 Task: Use the formula "ASINH" in spreadsheet "Project portfolio".
Action: Mouse pressed left at (495, 408)
Screenshot: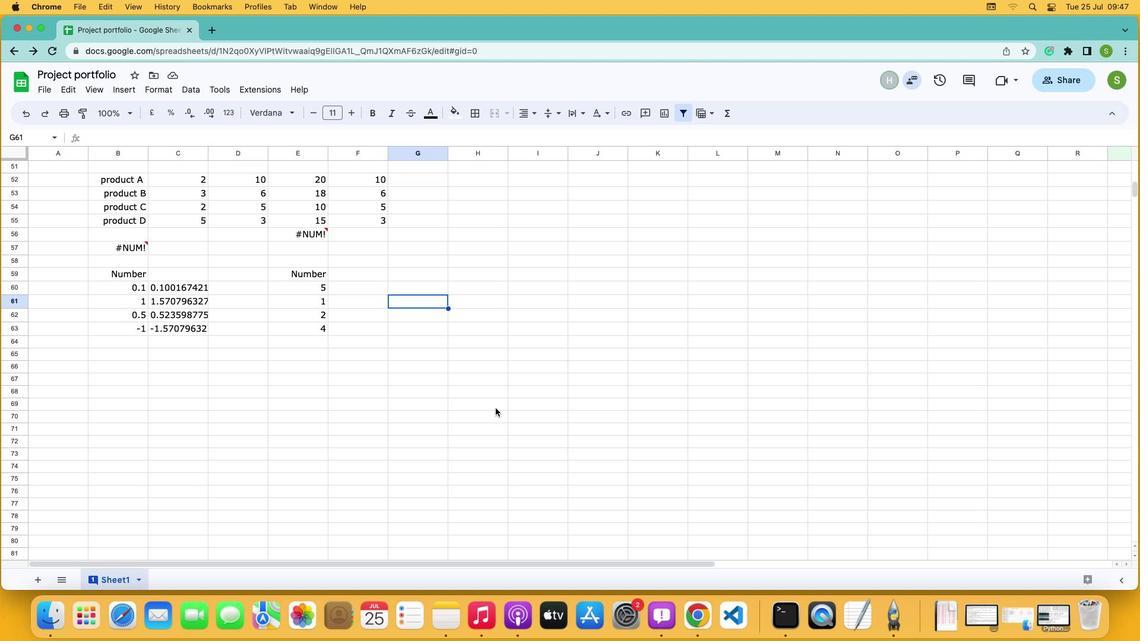 
Action: Mouse moved to (351, 286)
Screenshot: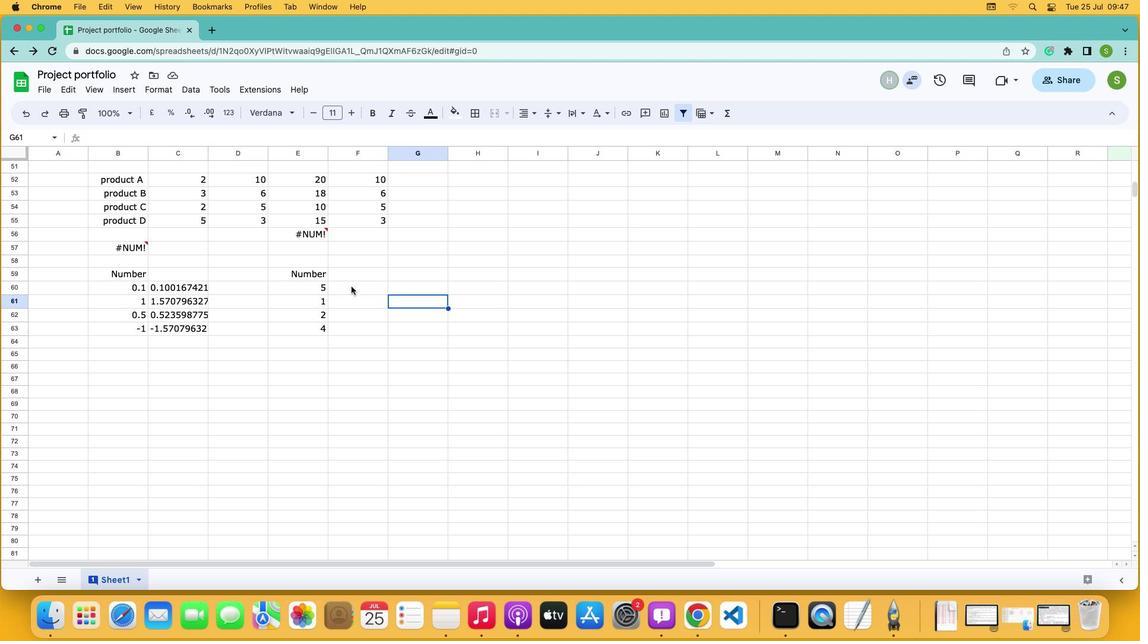
Action: Mouse pressed left at (351, 286)
Screenshot: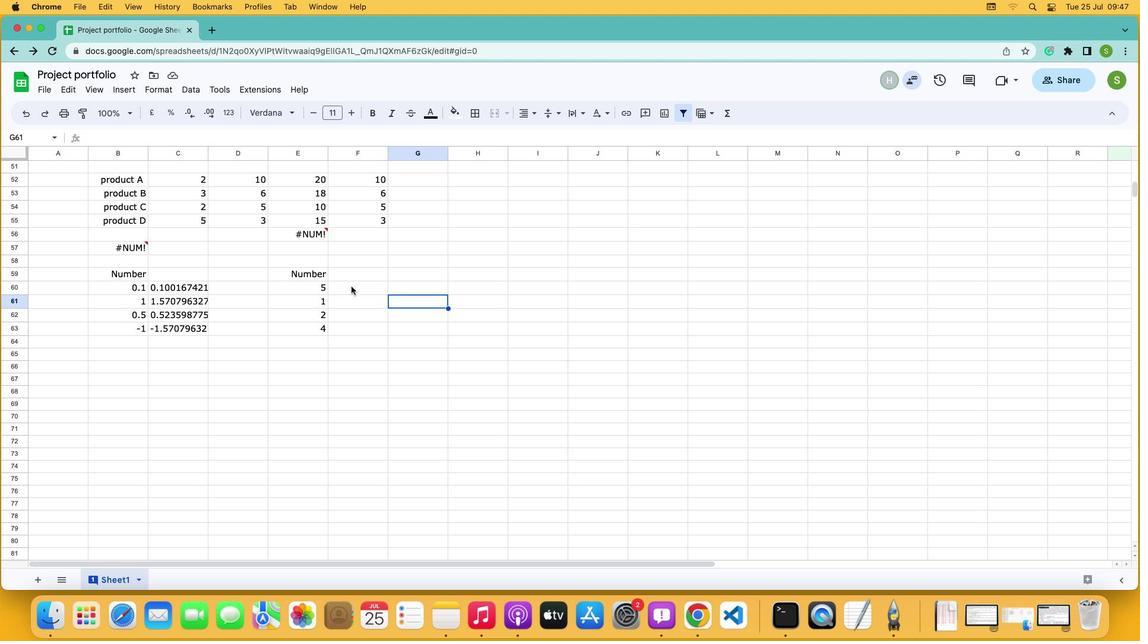 
Action: Mouse moved to (729, 115)
Screenshot: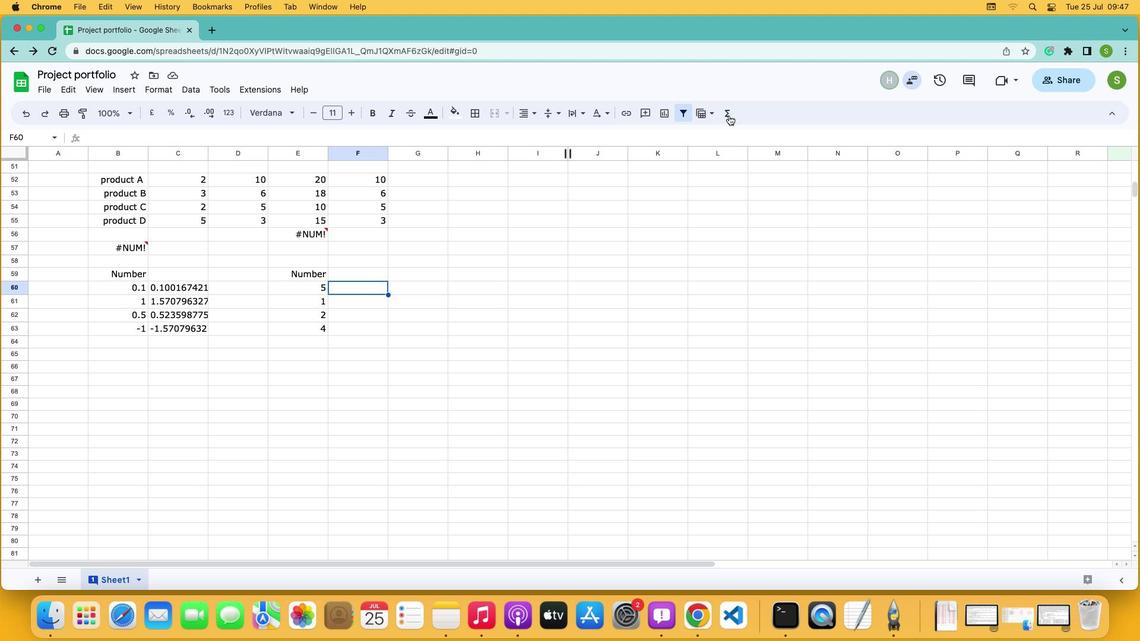
Action: Mouse pressed left at (729, 115)
Screenshot: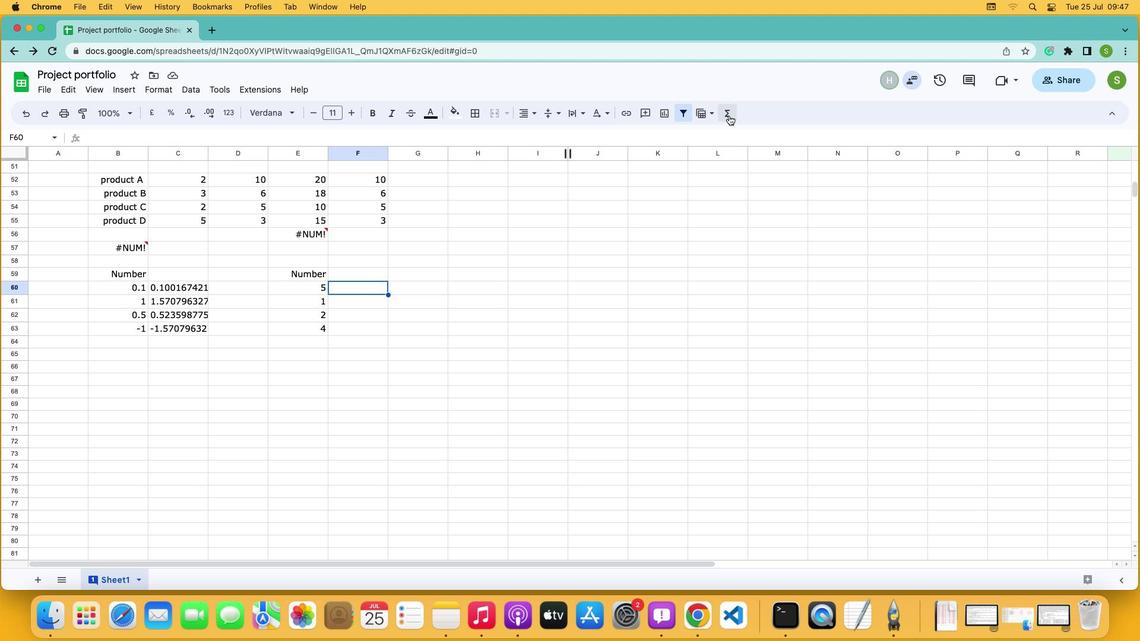 
Action: Mouse moved to (744, 236)
Screenshot: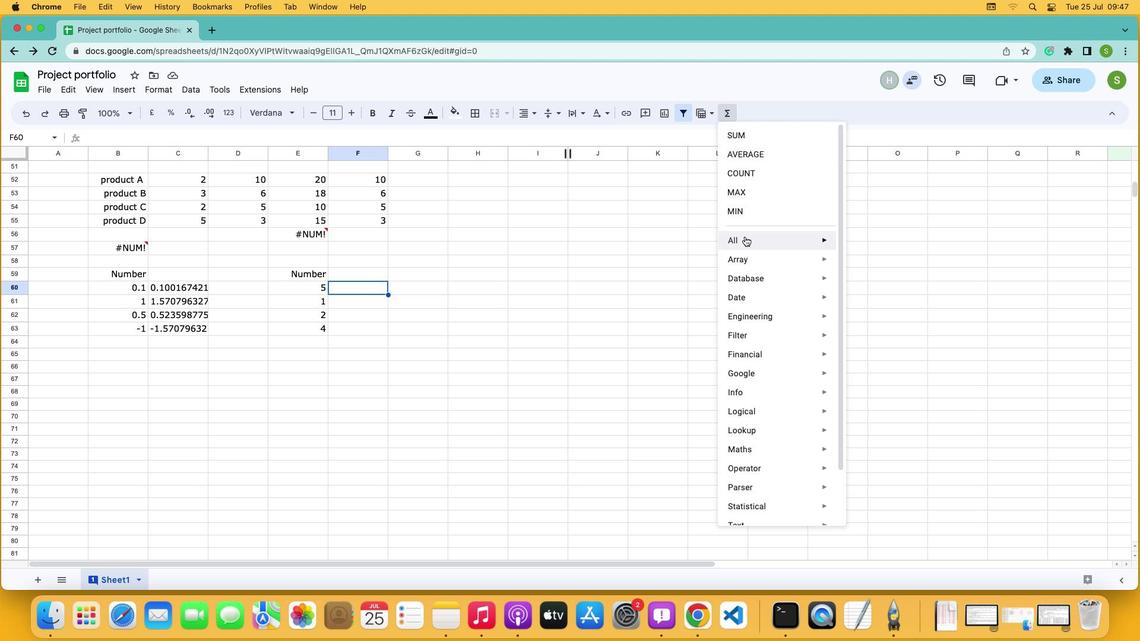 
Action: Mouse pressed left at (744, 236)
Screenshot: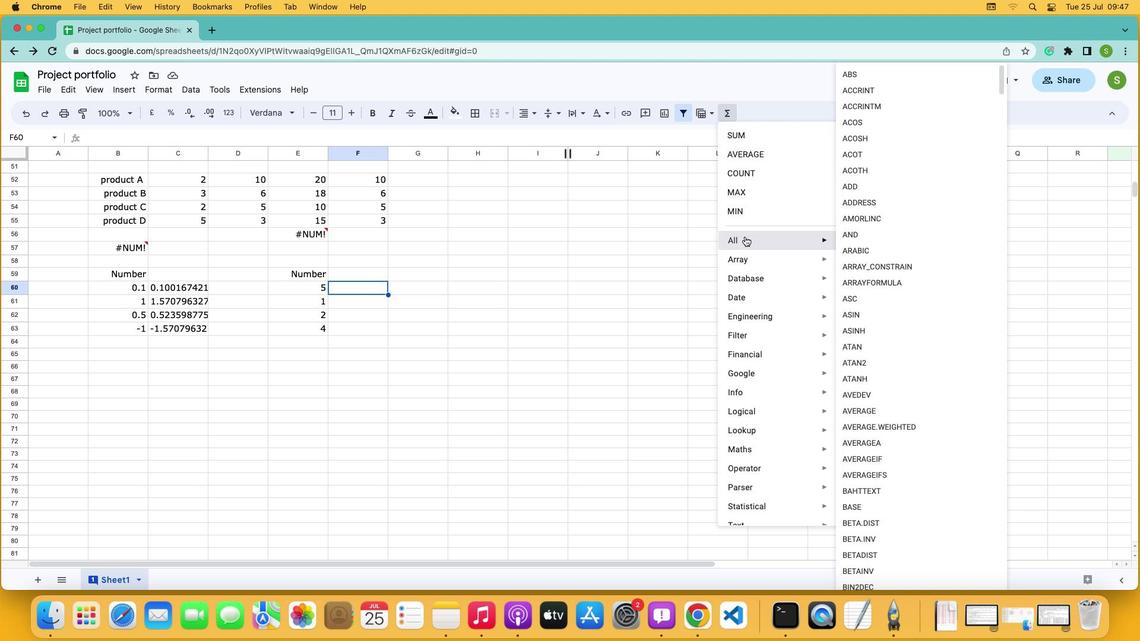 
Action: Mouse moved to (861, 329)
Screenshot: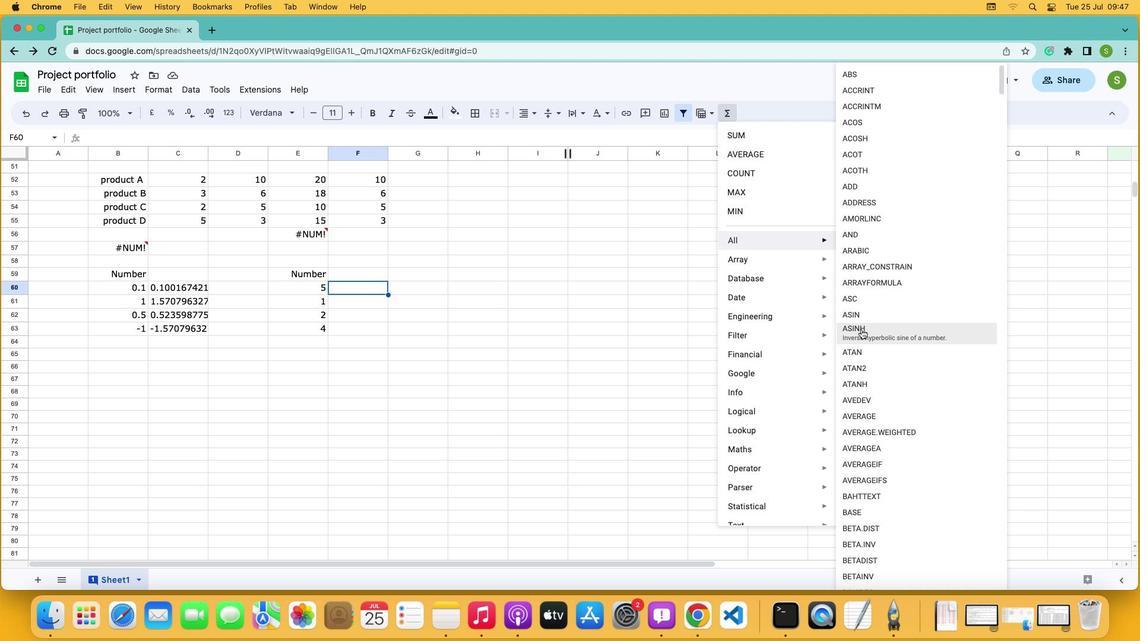 
Action: Mouse pressed left at (861, 329)
Screenshot: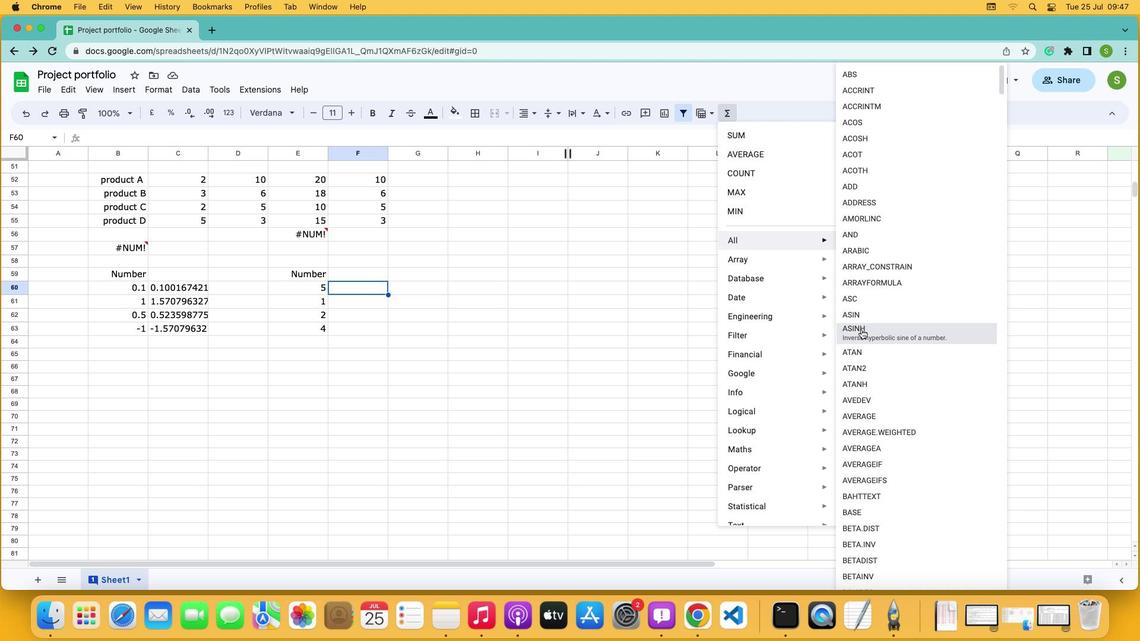 
Action: Mouse moved to (299, 288)
Screenshot: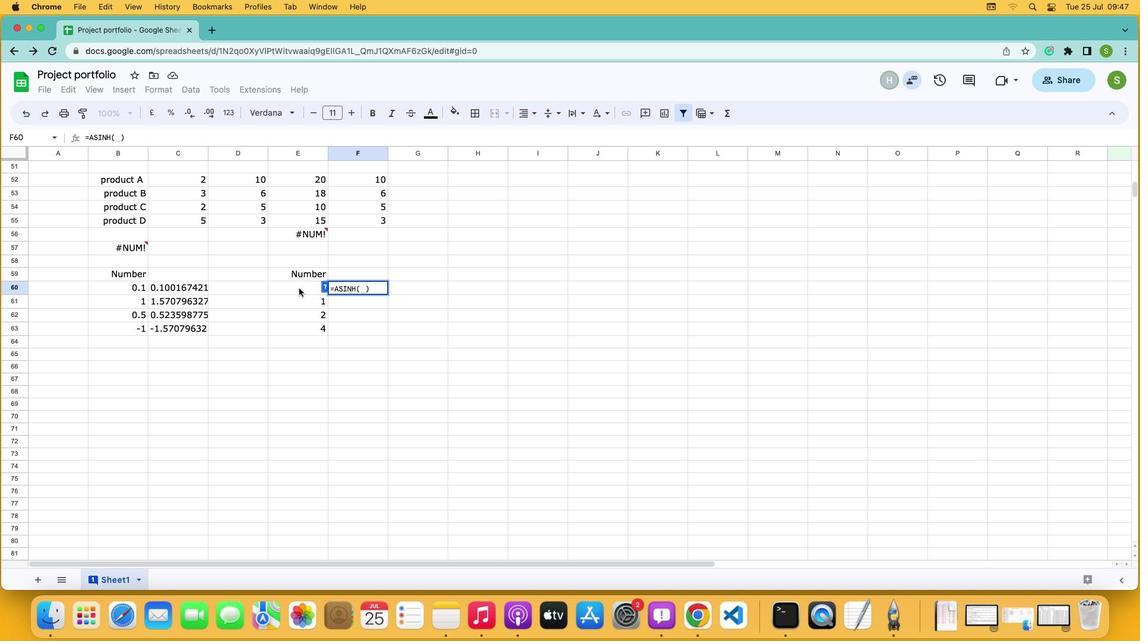 
Action: Mouse pressed left at (299, 288)
Screenshot: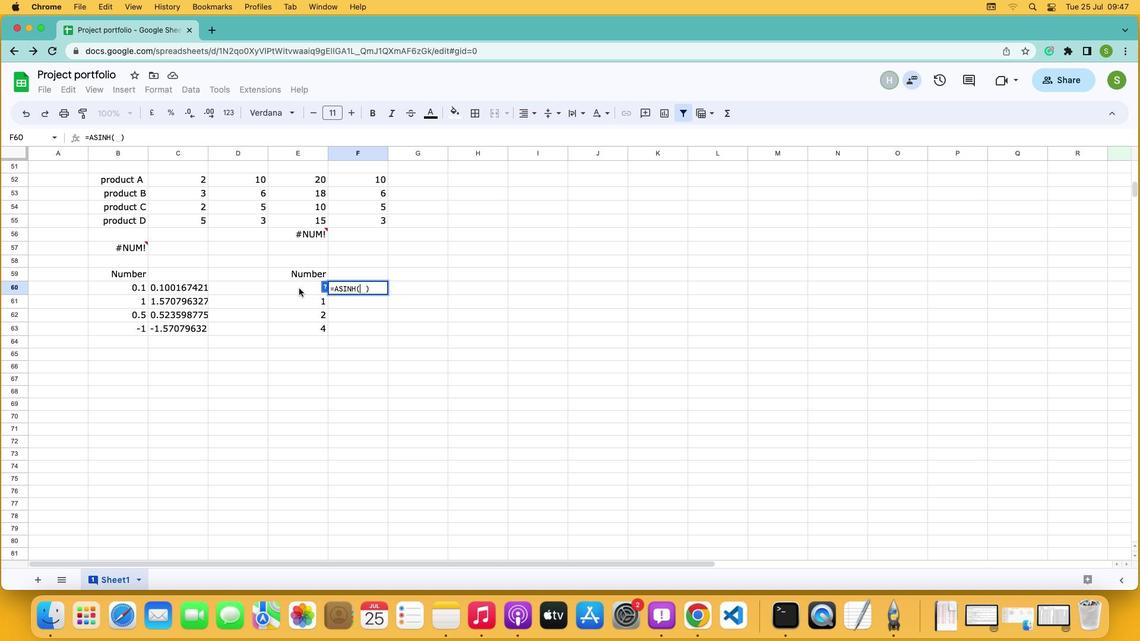 
Action: Key pressed Key.enter
Screenshot: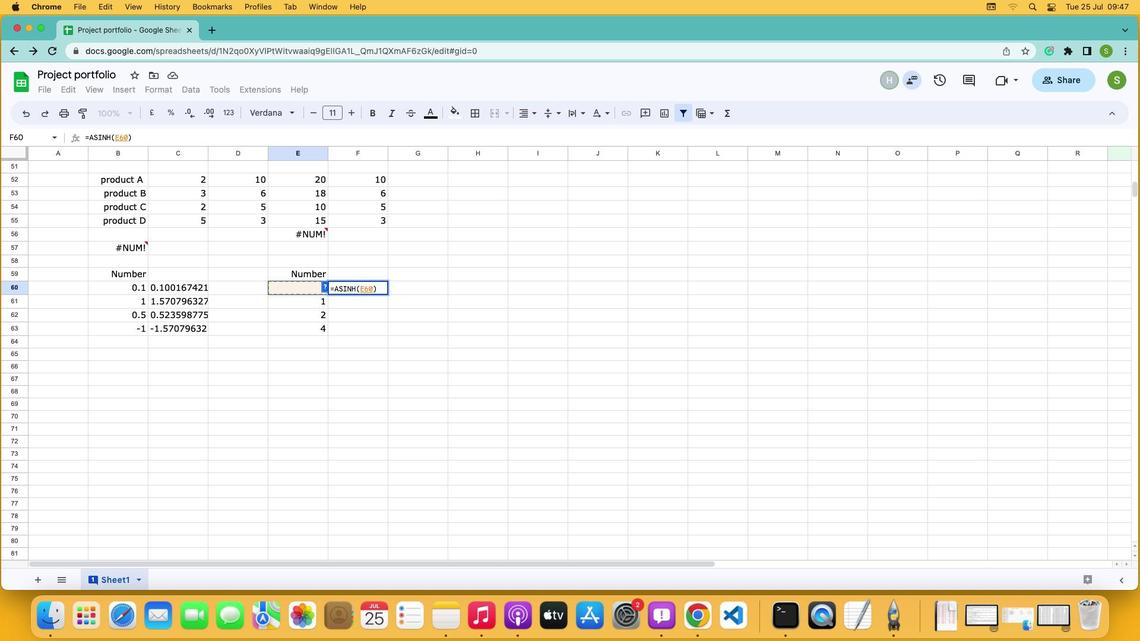
Action: Mouse moved to (403, 377)
Screenshot: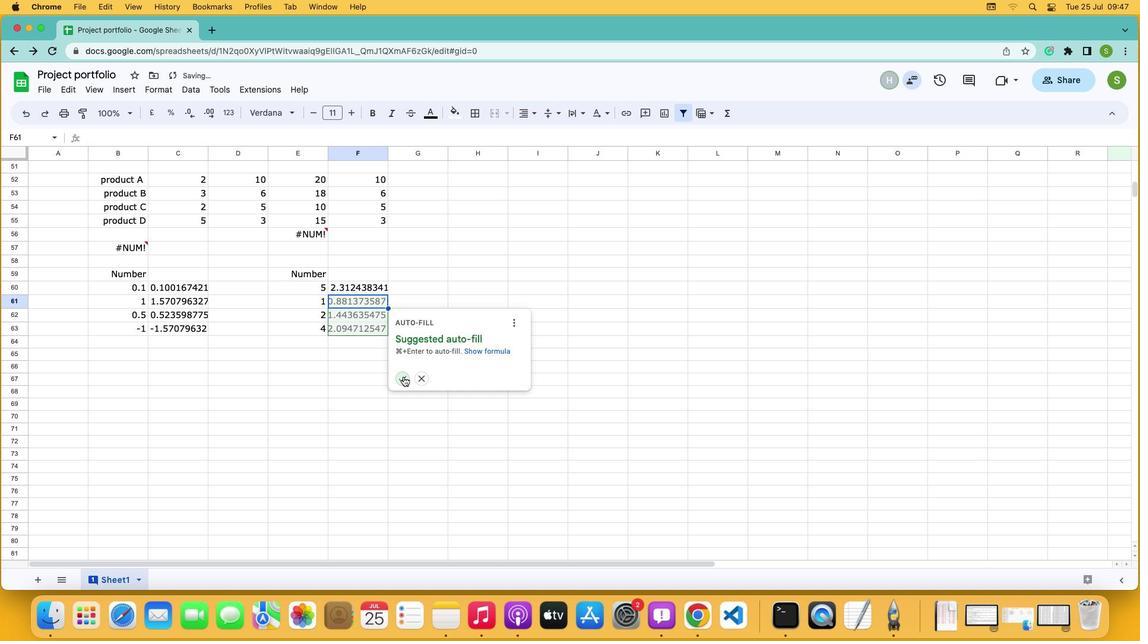 
Action: Mouse pressed left at (403, 377)
Screenshot: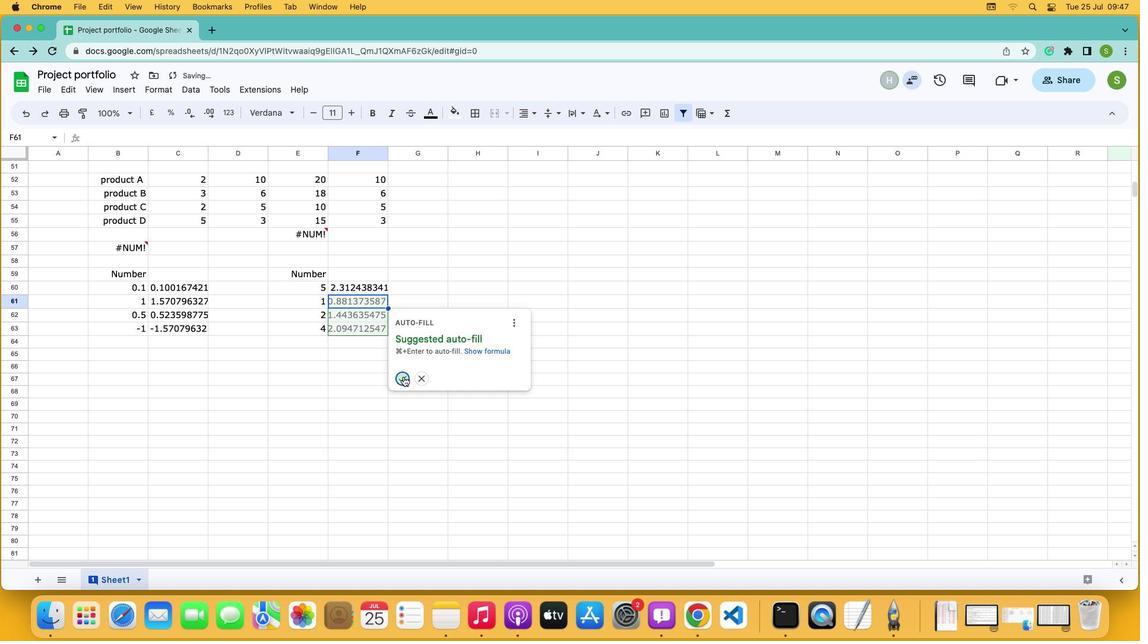 
